 Task: Look for products in the category "Chardonnay" that are on sale.
Action: Mouse moved to (659, 231)
Screenshot: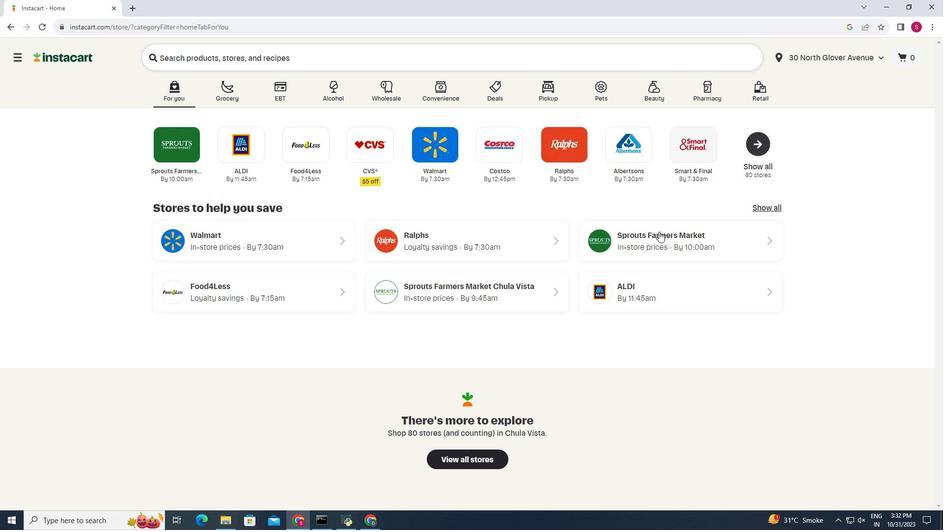 
Action: Mouse pressed left at (659, 231)
Screenshot: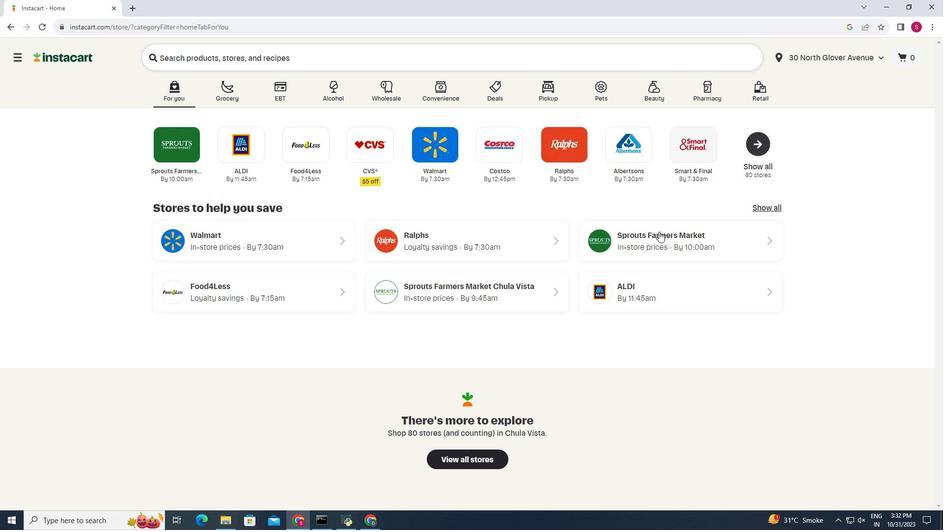 
Action: Mouse moved to (33, 472)
Screenshot: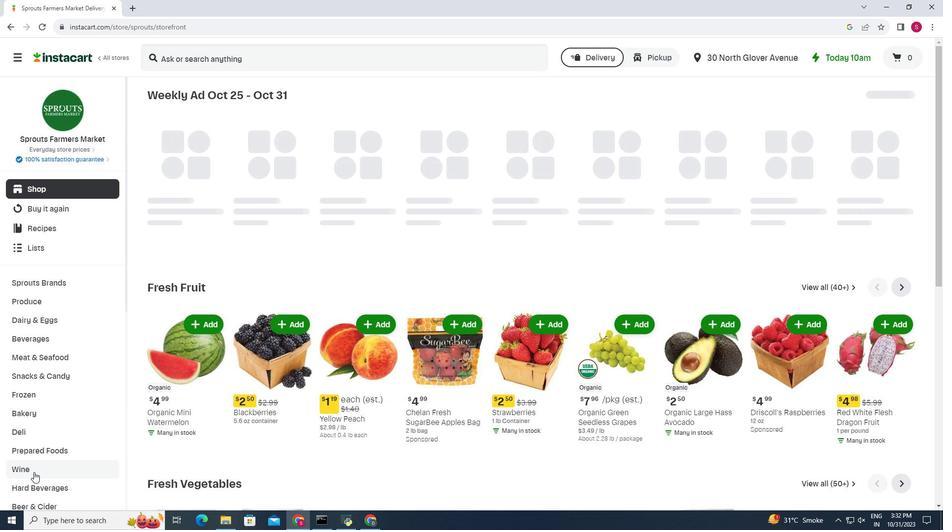 
Action: Mouse pressed left at (33, 472)
Screenshot: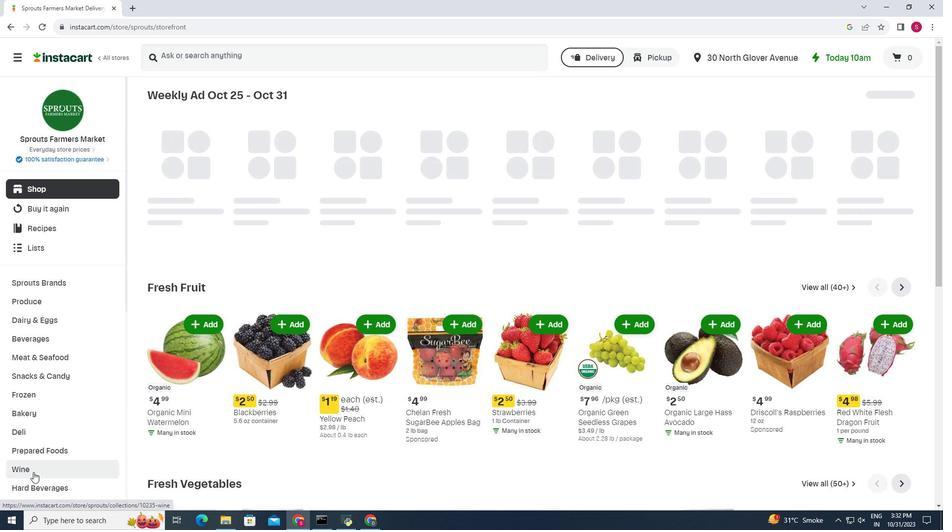 
Action: Mouse moved to (262, 122)
Screenshot: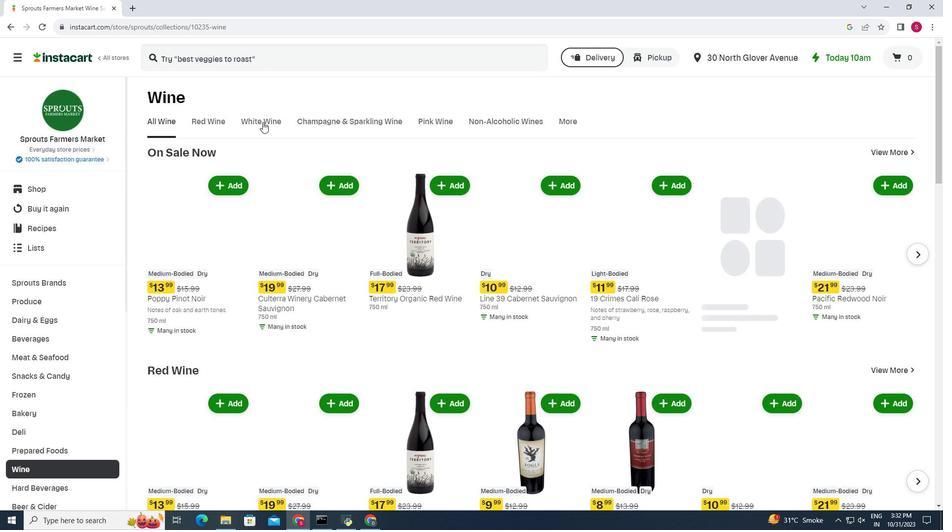 
Action: Mouse pressed left at (262, 122)
Screenshot: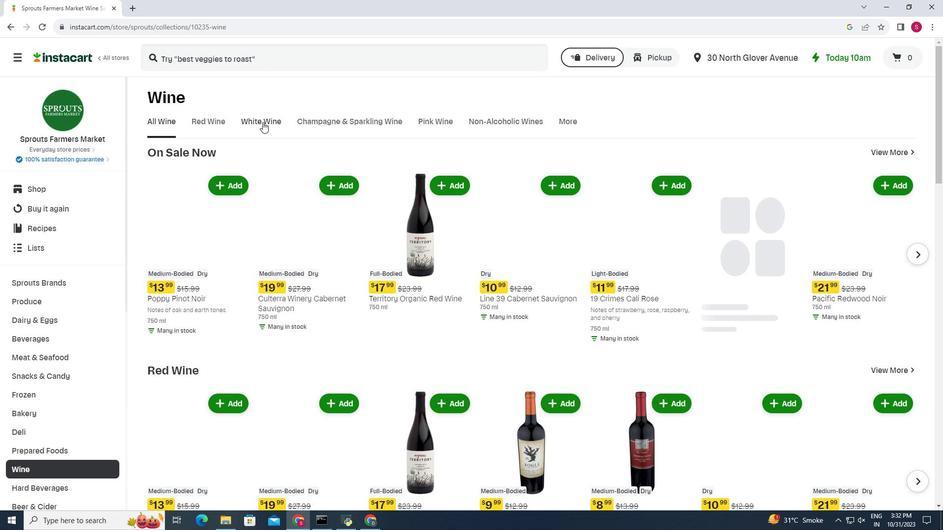 
Action: Mouse moved to (322, 170)
Screenshot: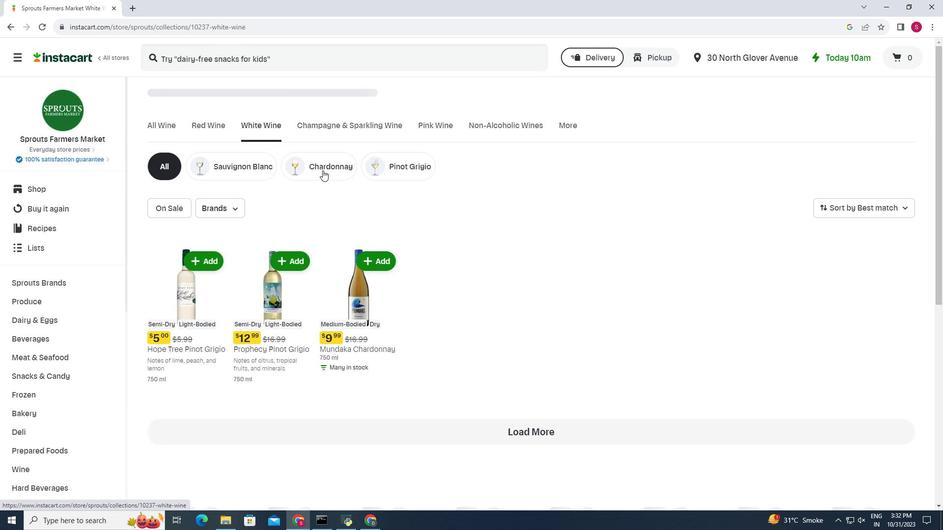 
Action: Mouse pressed left at (322, 170)
Screenshot: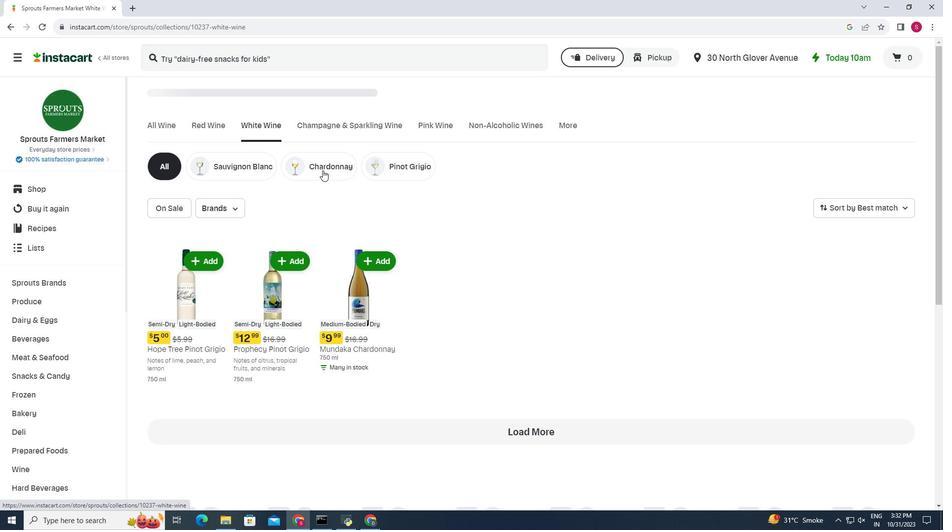 
Action: Mouse moved to (501, 198)
Screenshot: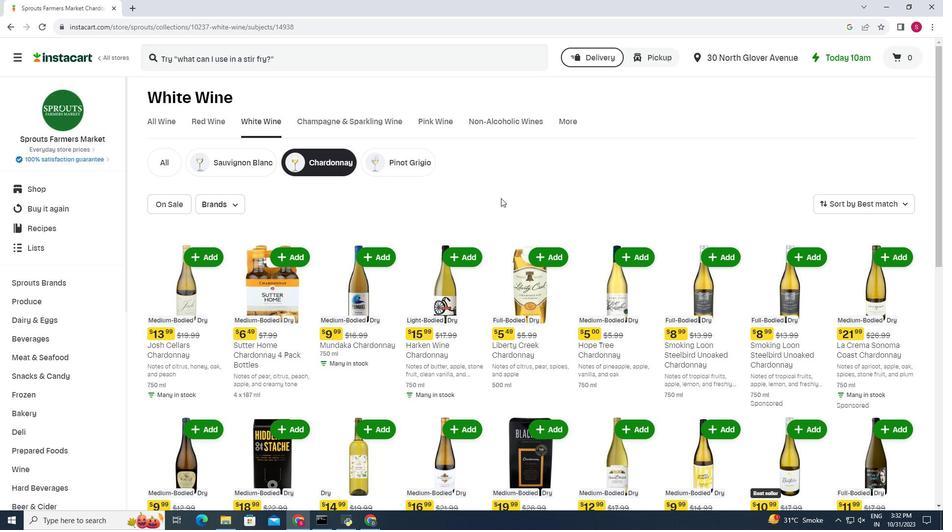 
Action: Mouse scrolled (501, 197) with delta (0, 0)
Screenshot: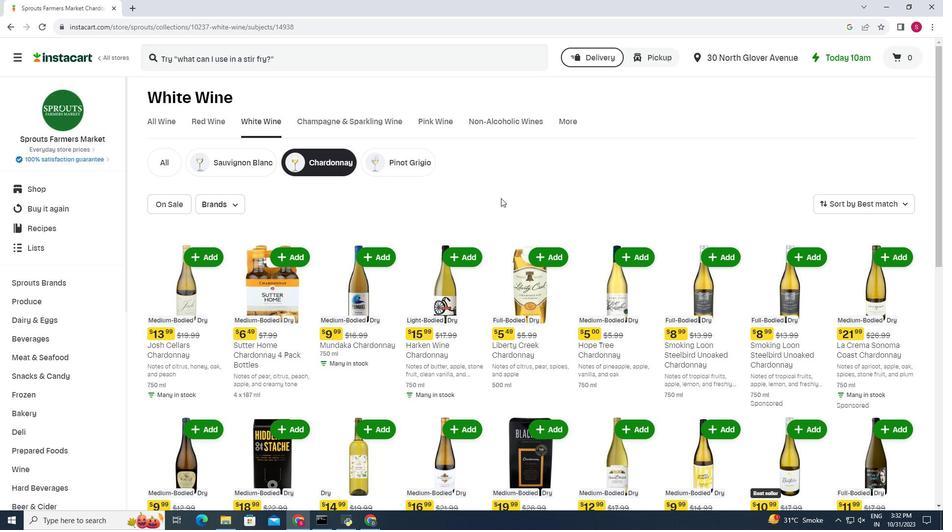 
Action: Mouse moved to (476, 202)
Screenshot: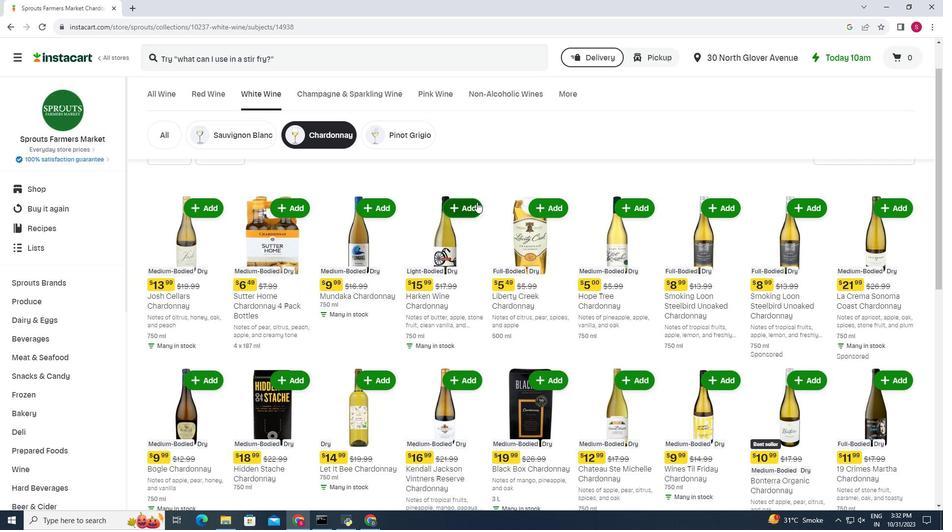 
Action: Mouse scrolled (476, 201) with delta (0, 0)
Screenshot: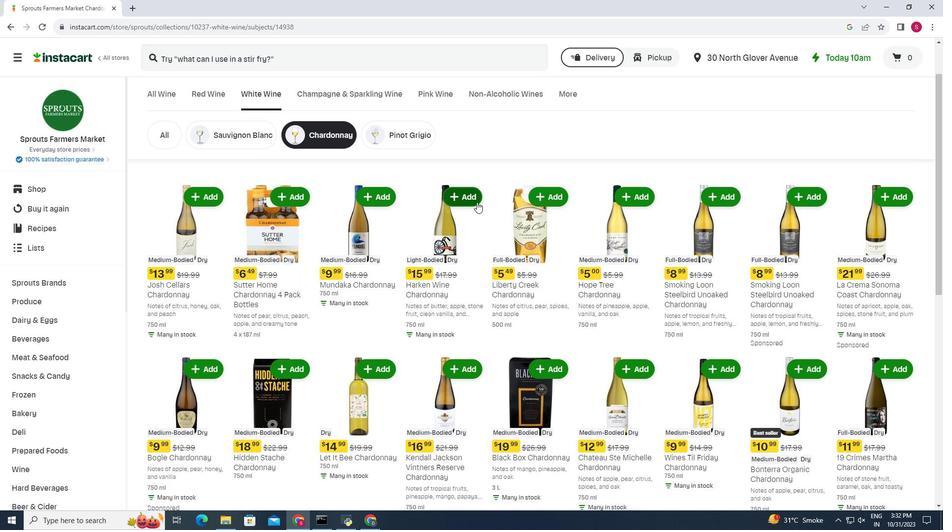 
Action: Mouse scrolled (476, 201) with delta (0, 0)
Screenshot: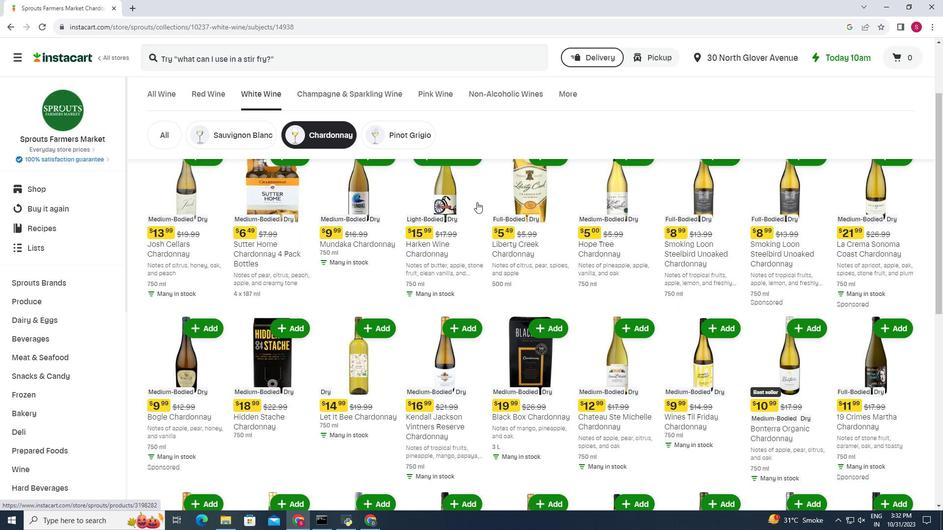 
Action: Mouse scrolled (476, 201) with delta (0, 0)
Screenshot: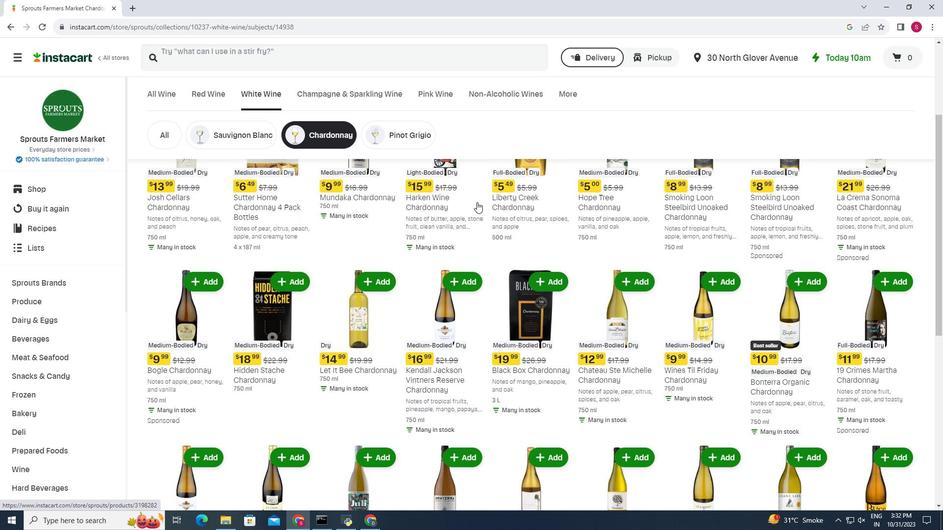 
Action: Mouse scrolled (476, 201) with delta (0, 0)
Screenshot: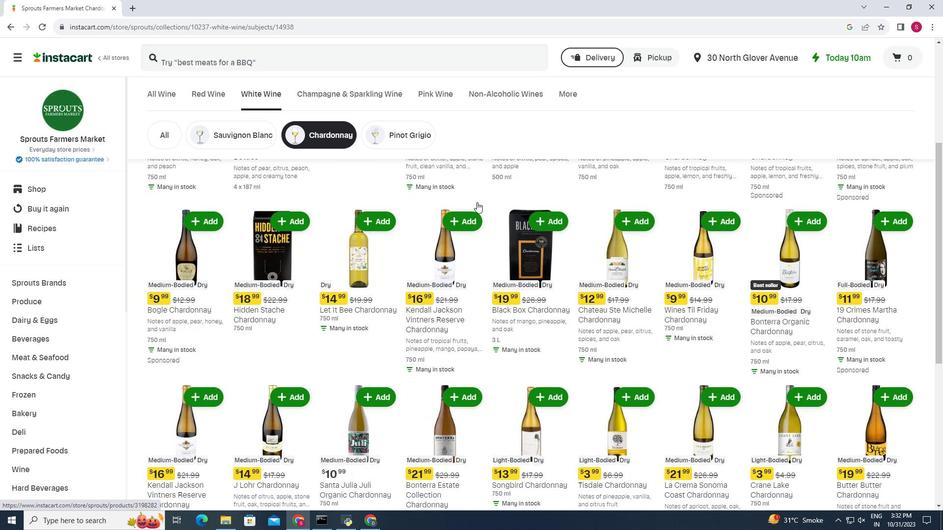 
Action: Mouse scrolled (476, 201) with delta (0, 0)
Screenshot: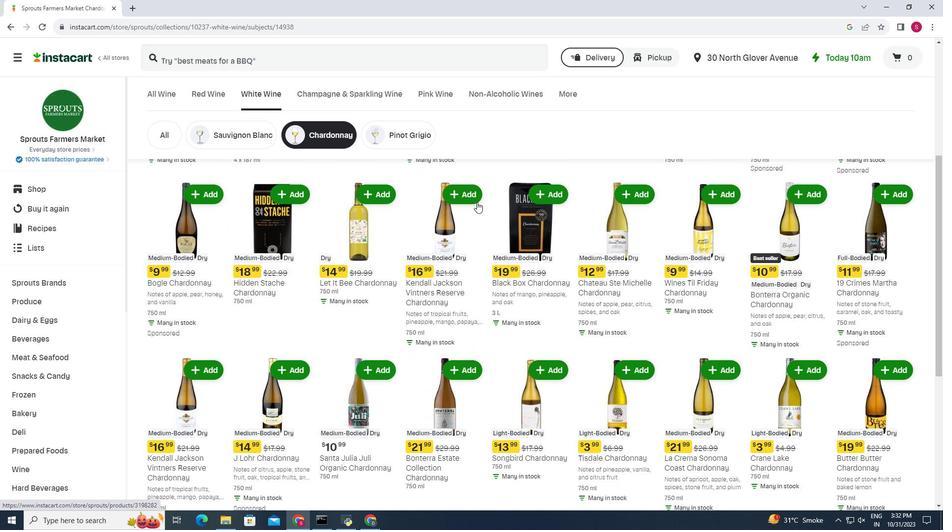 
Action: Mouse scrolled (476, 201) with delta (0, 0)
Screenshot: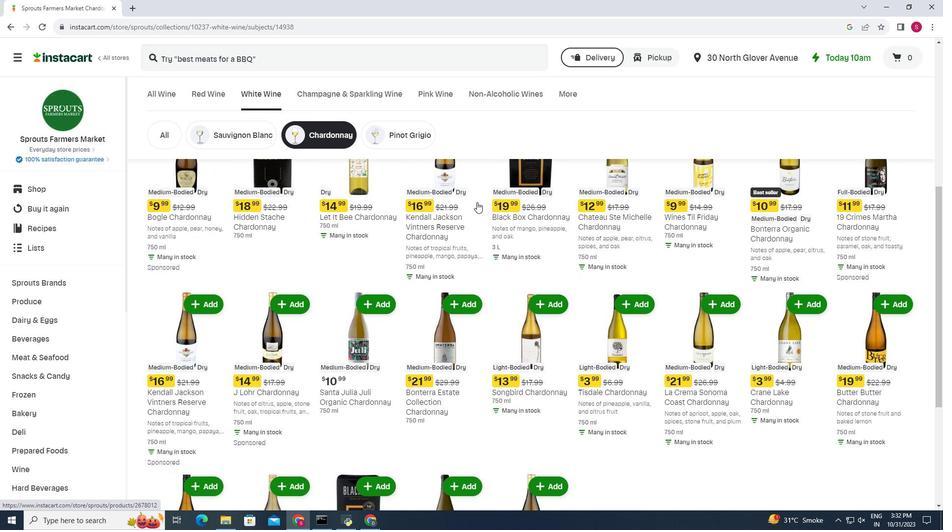 
Action: Mouse scrolled (476, 201) with delta (0, 0)
Screenshot: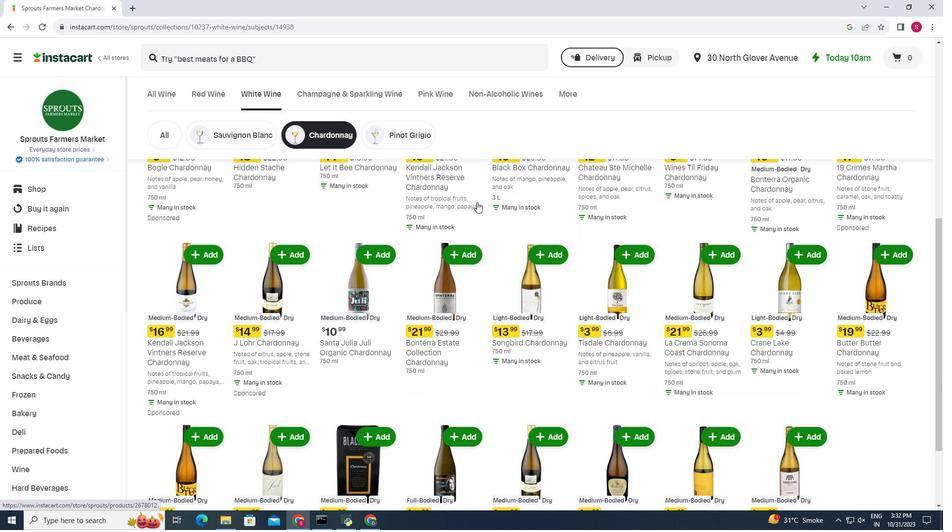 
Action: Mouse scrolled (476, 201) with delta (0, 0)
Screenshot: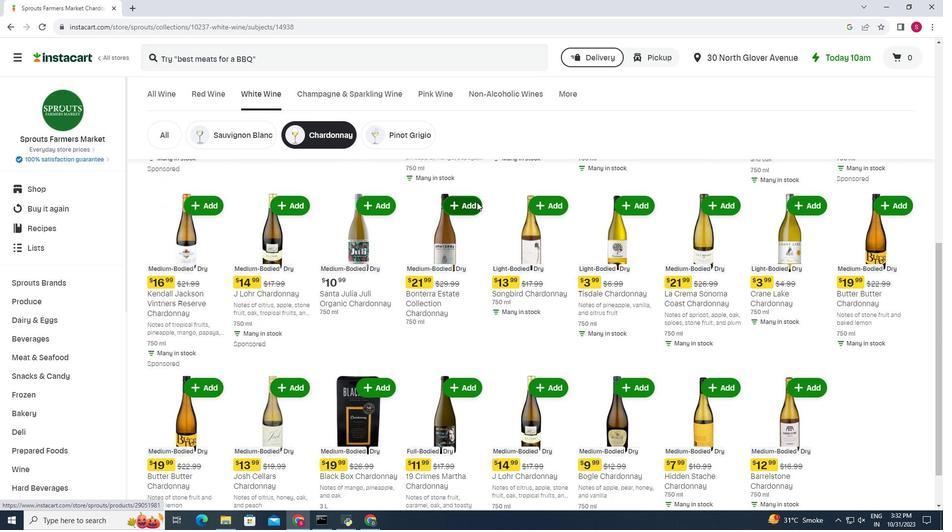 
Action: Mouse scrolled (476, 201) with delta (0, 0)
Screenshot: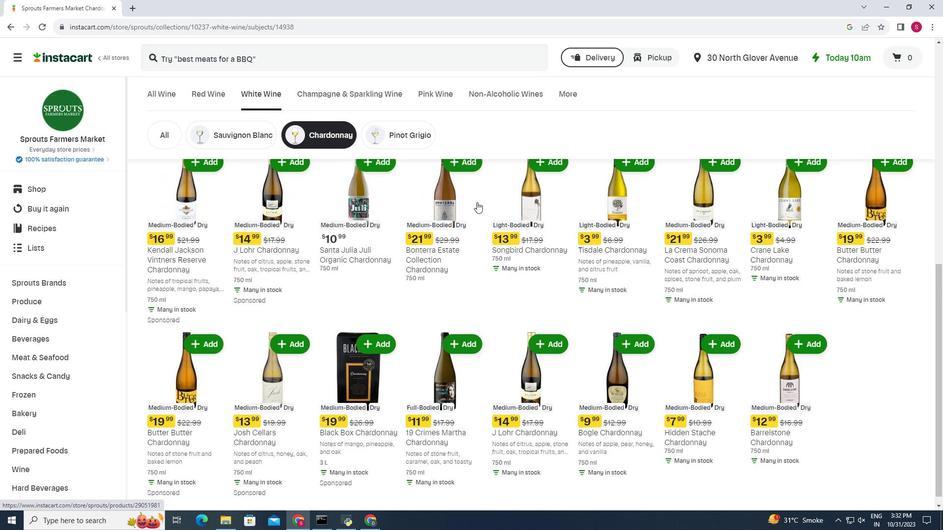 
Action: Mouse scrolled (476, 201) with delta (0, 0)
Screenshot: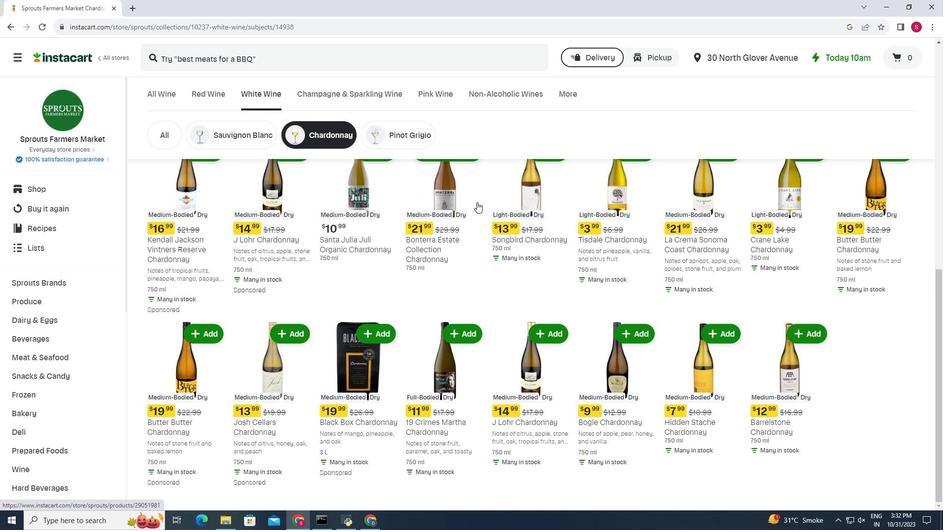 
